 Task: In the notification setting, enable comments for you.
Action: Mouse moved to (268, 82)
Screenshot: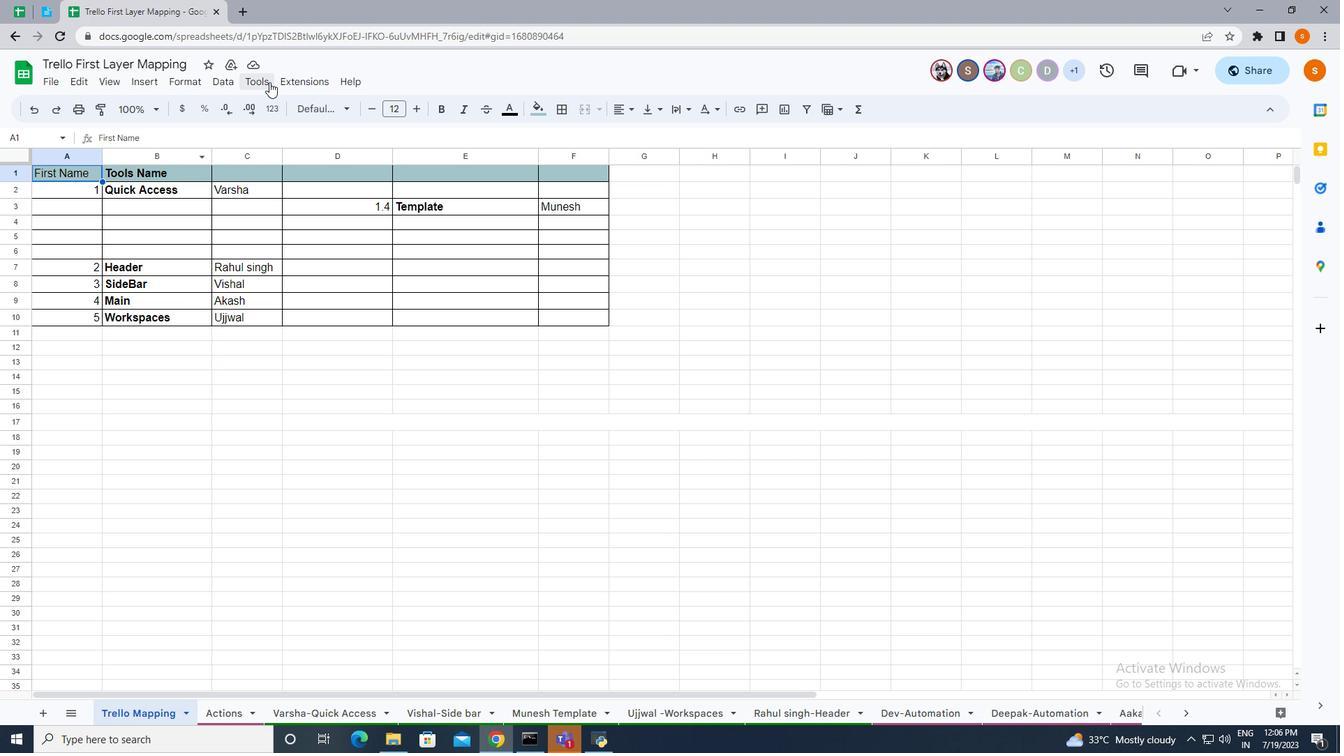 
Action: Mouse pressed left at (268, 82)
Screenshot: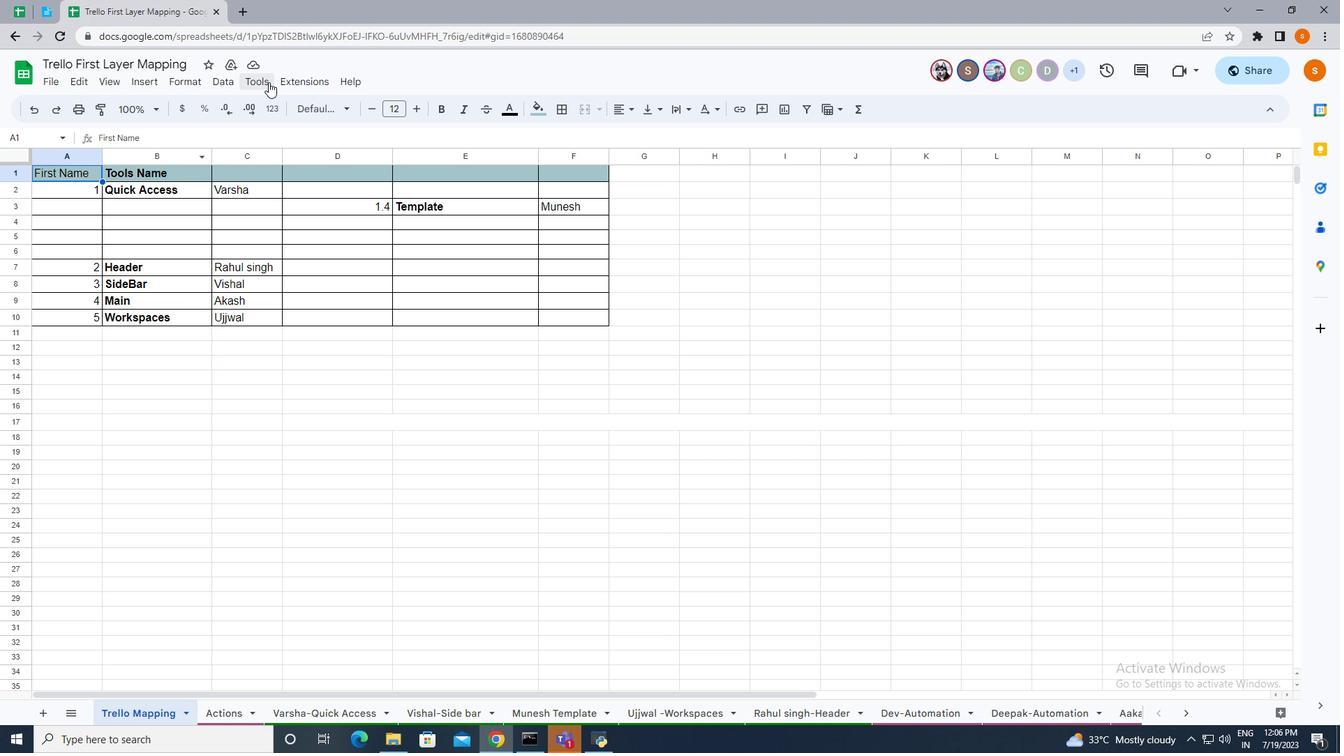 
Action: Mouse moved to (298, 196)
Screenshot: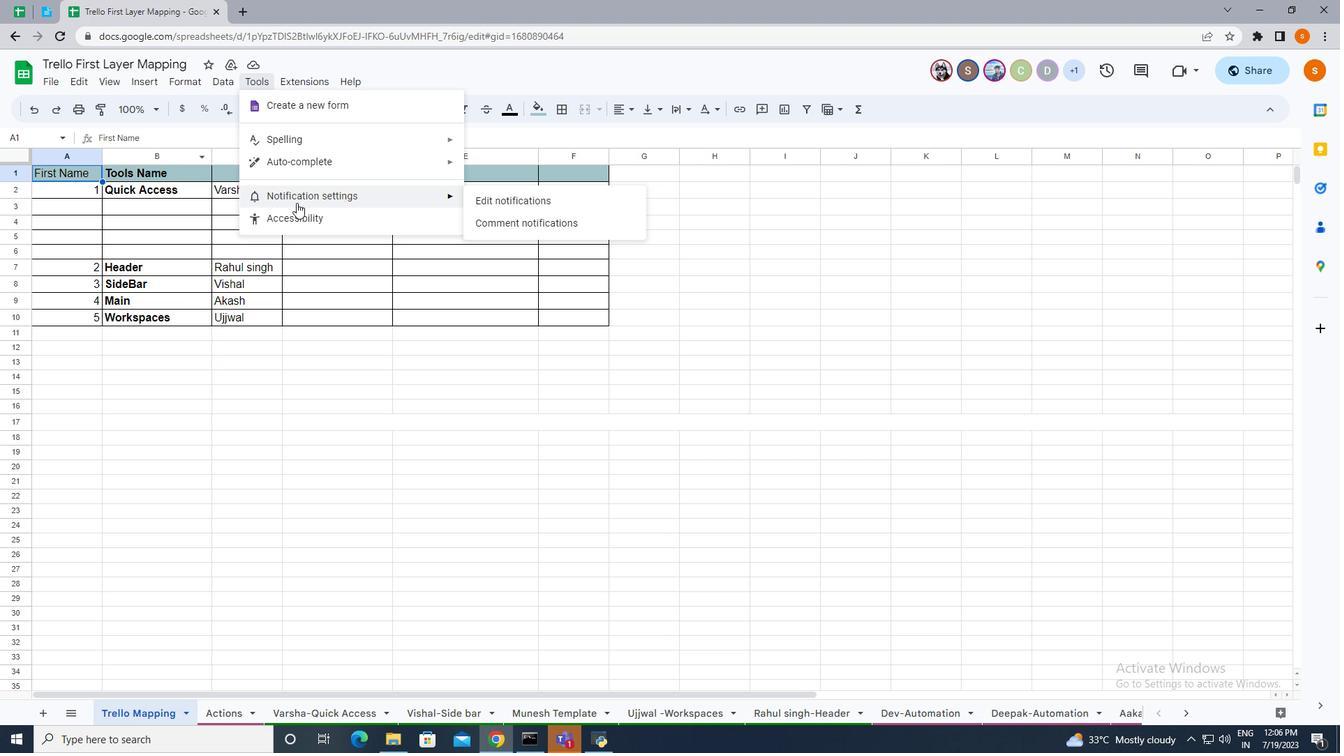 
Action: Mouse pressed left at (298, 196)
Screenshot: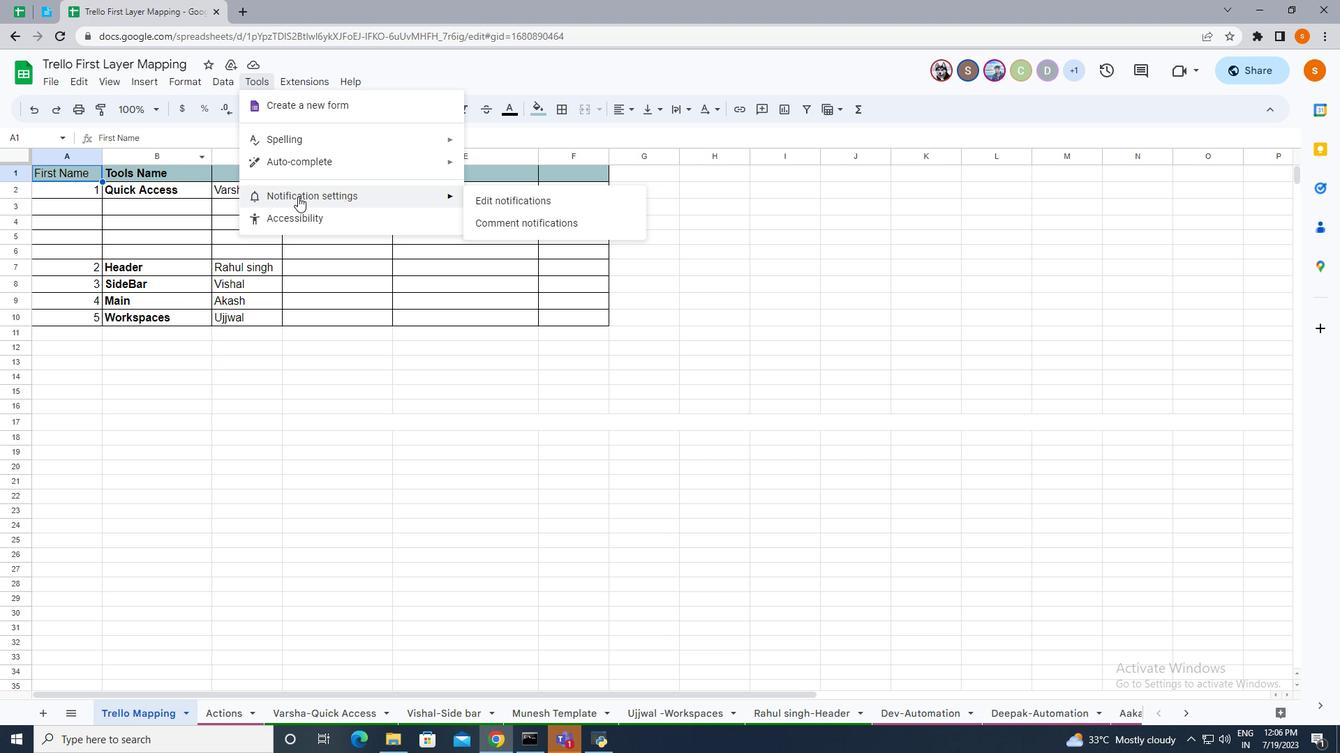 
Action: Mouse moved to (542, 227)
Screenshot: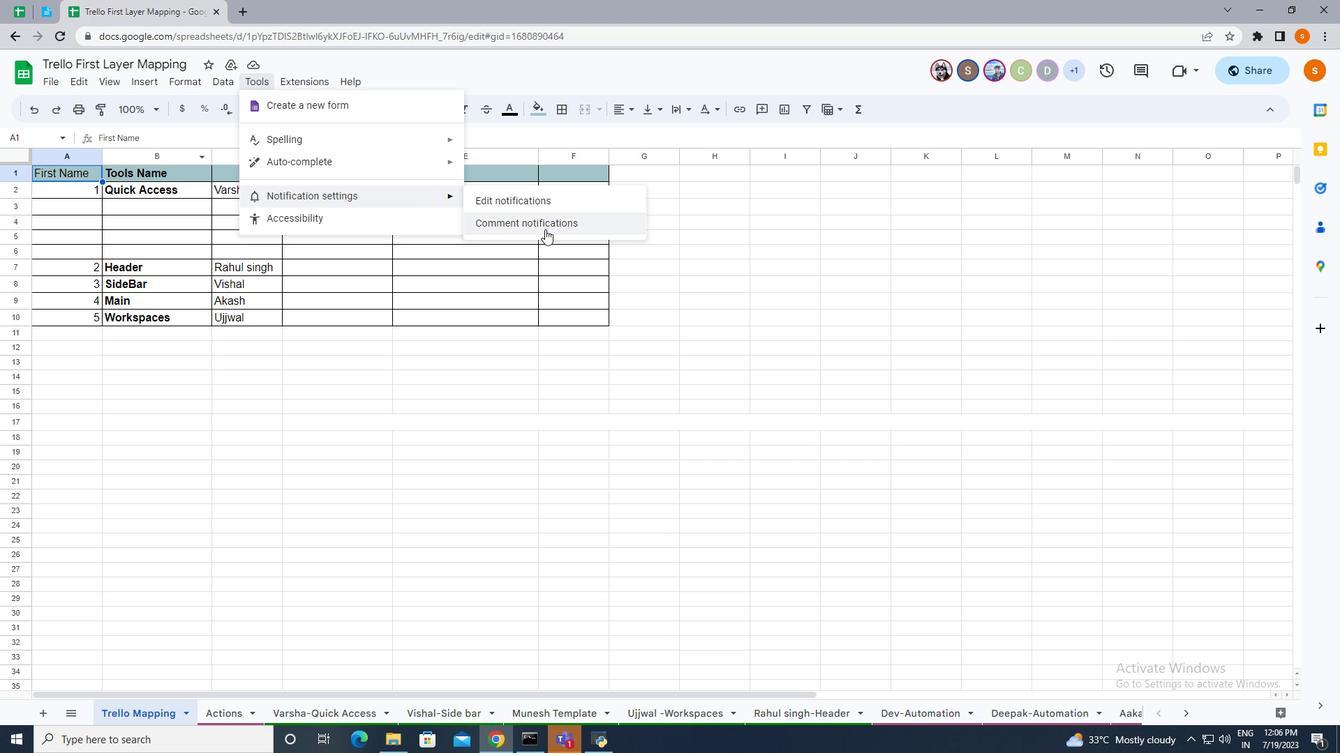 
Action: Mouse pressed left at (542, 227)
Screenshot: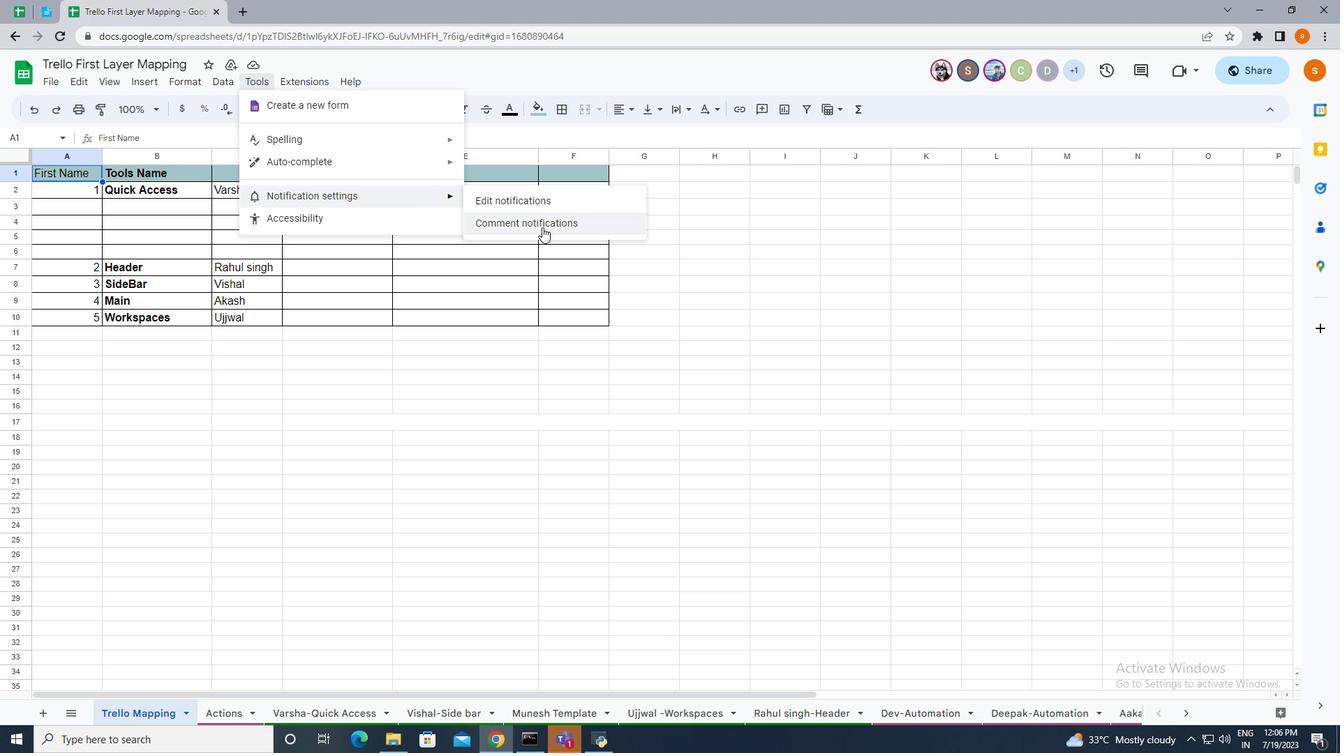 
Action: Mouse moved to (561, 385)
Screenshot: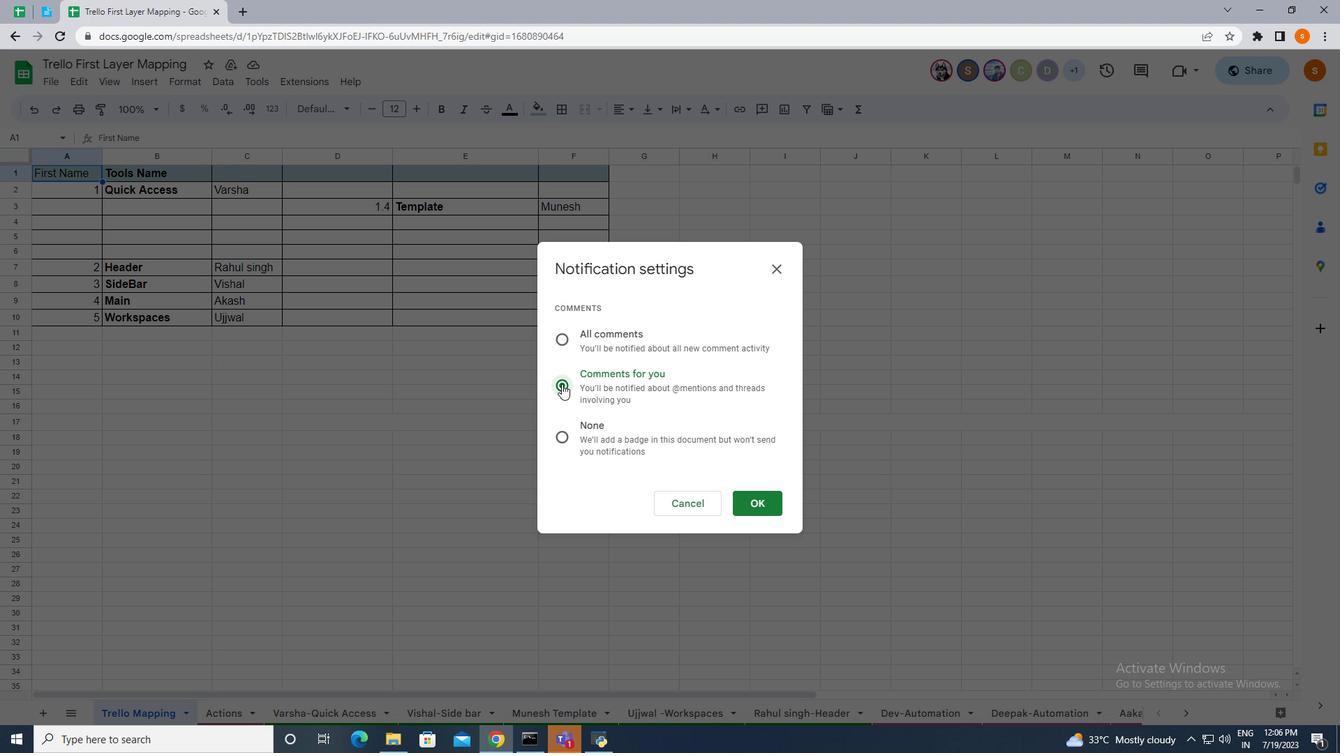 
Action: Mouse pressed left at (561, 385)
Screenshot: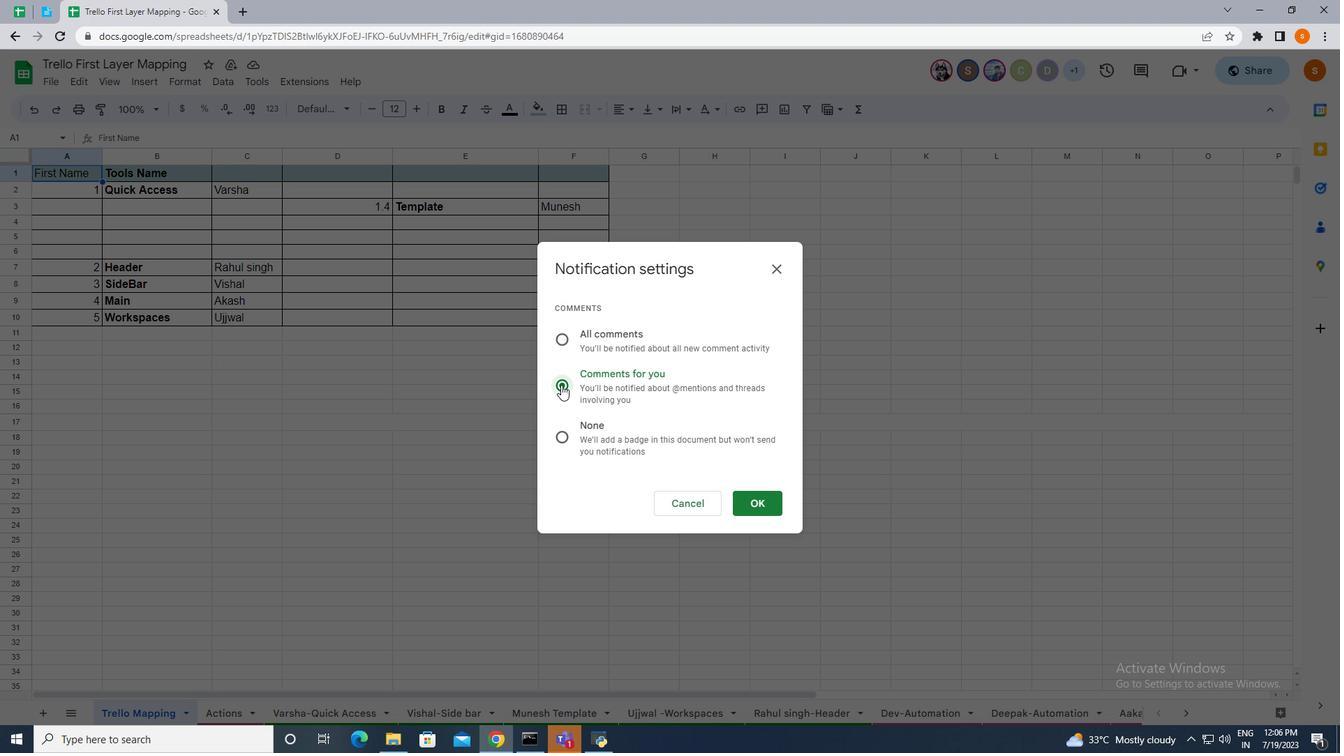 
Action: Mouse moved to (772, 508)
Screenshot: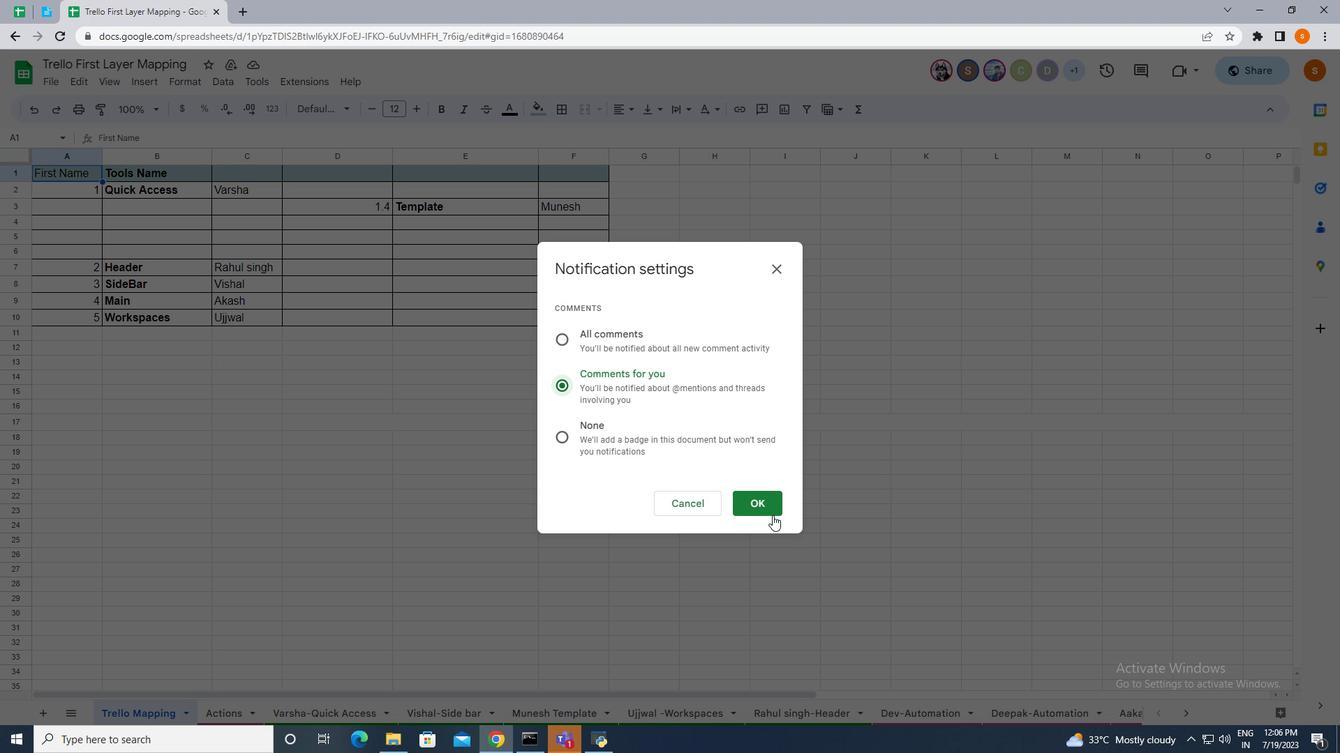 
Action: Mouse pressed left at (772, 508)
Screenshot: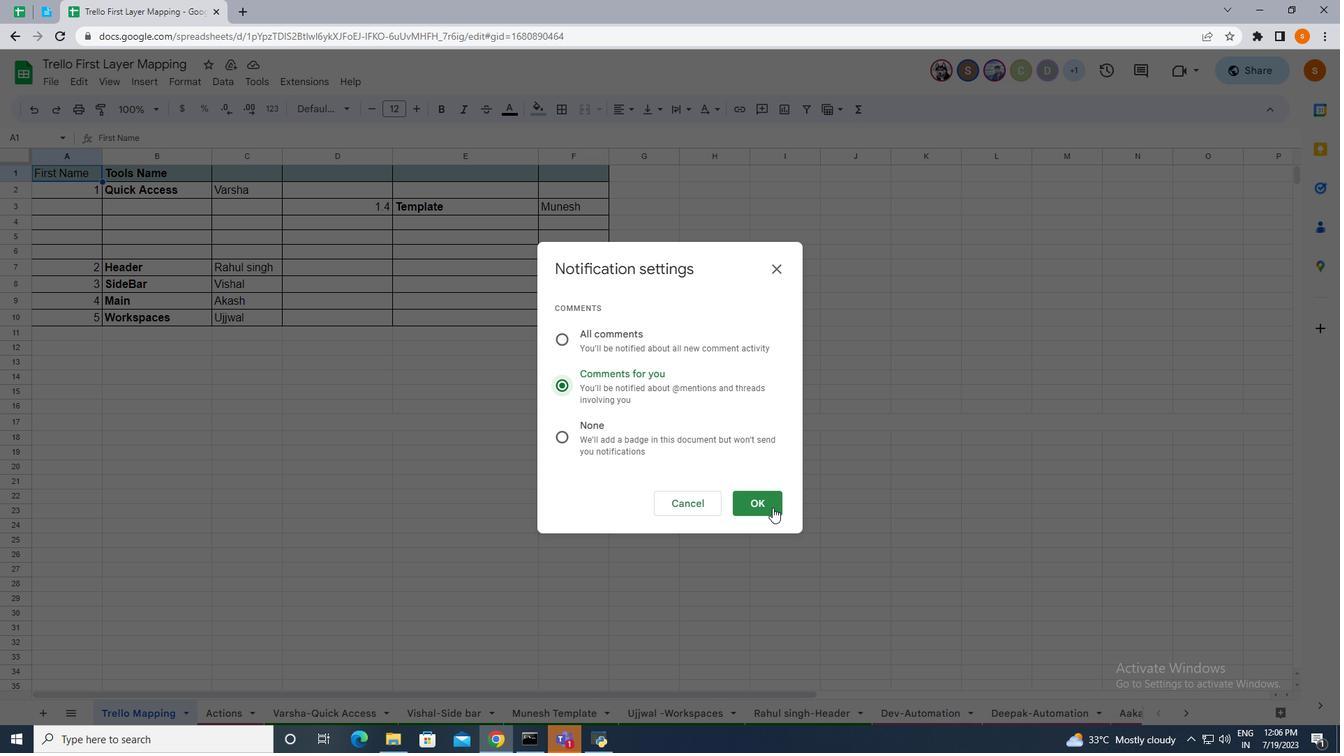 
Action: Mouse moved to (772, 507)
Screenshot: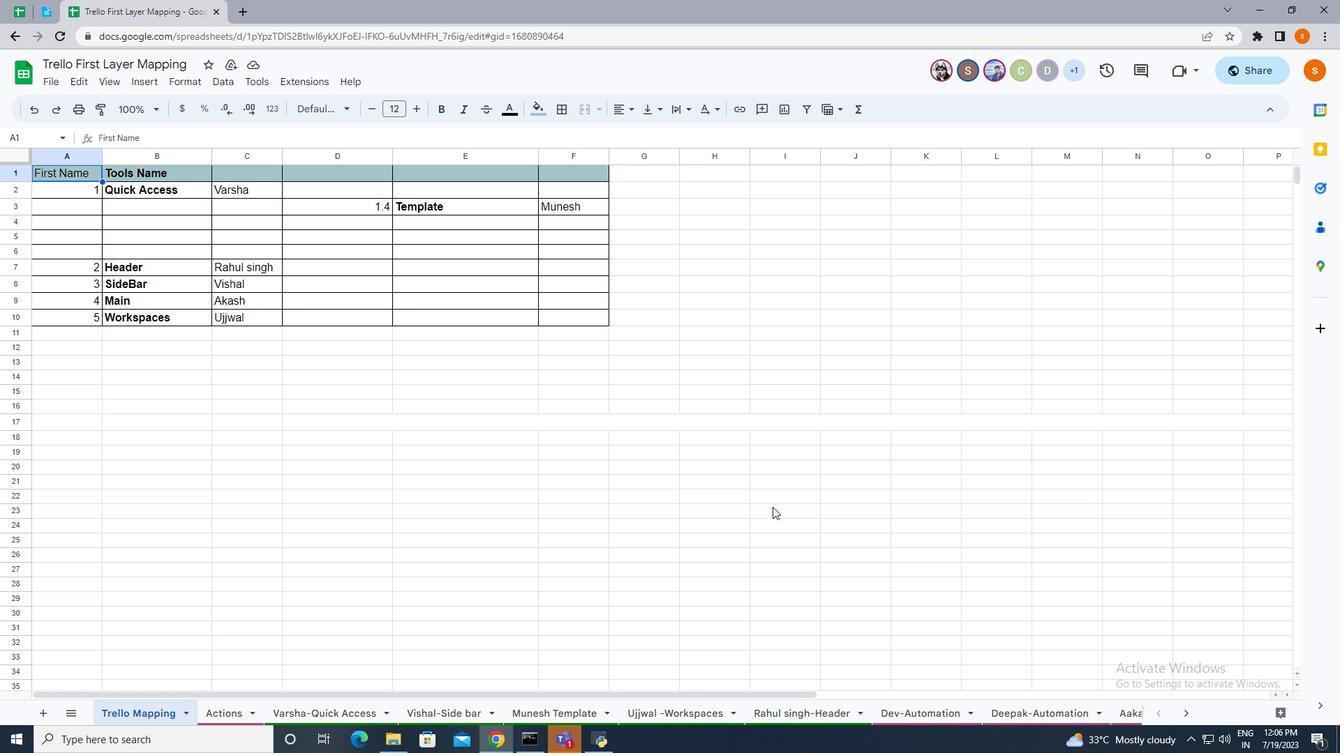 
